 Task: Create in the project TractLine and in the Backlog issue 'Create a feature for users to track and manage their reading lists' a child issue 'Automated infrastructure security incident response optimization and remediation', and assign it to team member softage.1@softage.net.
Action: Mouse moved to (535, 445)
Screenshot: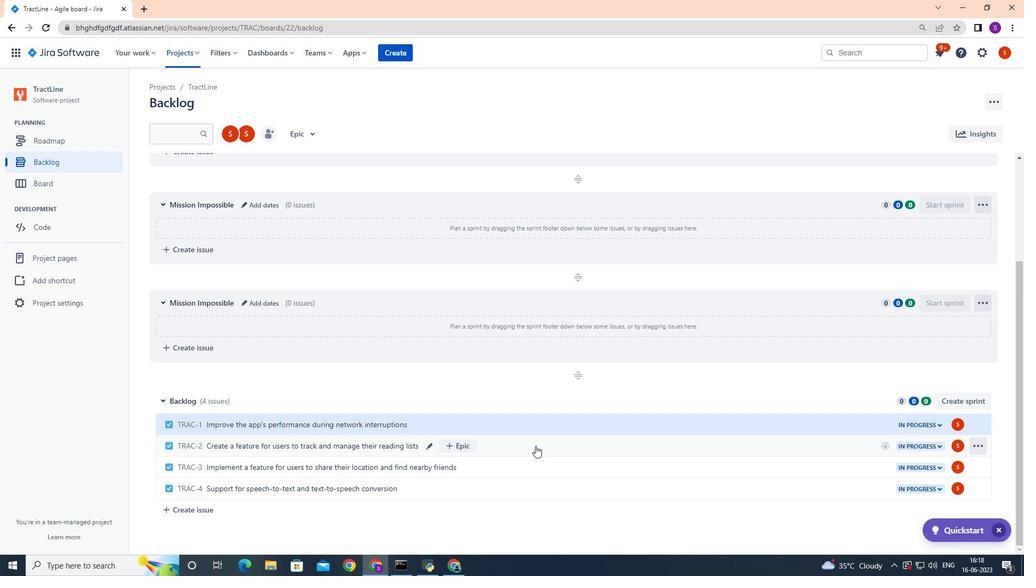 
Action: Mouse pressed left at (535, 445)
Screenshot: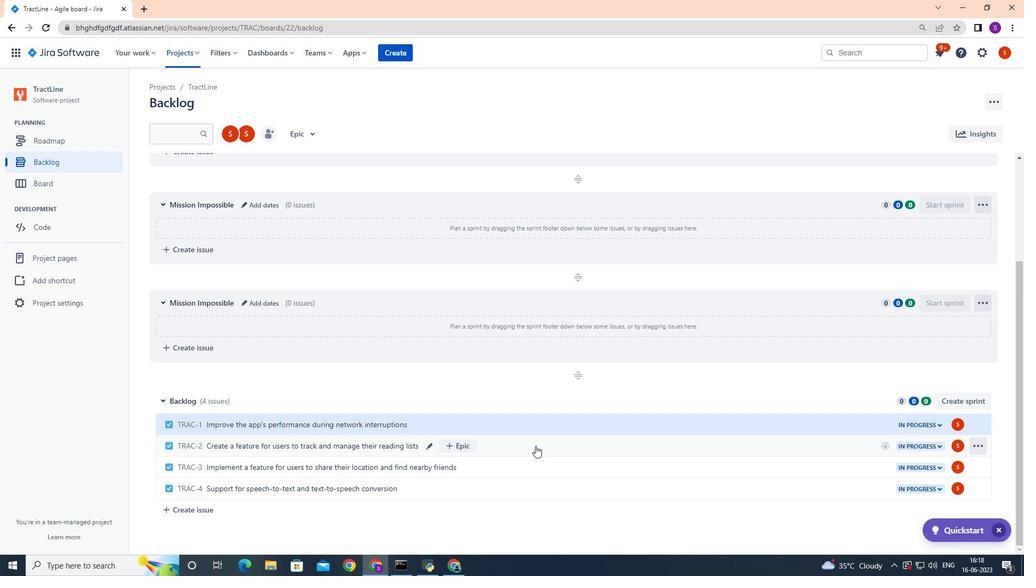 
Action: Mouse moved to (833, 227)
Screenshot: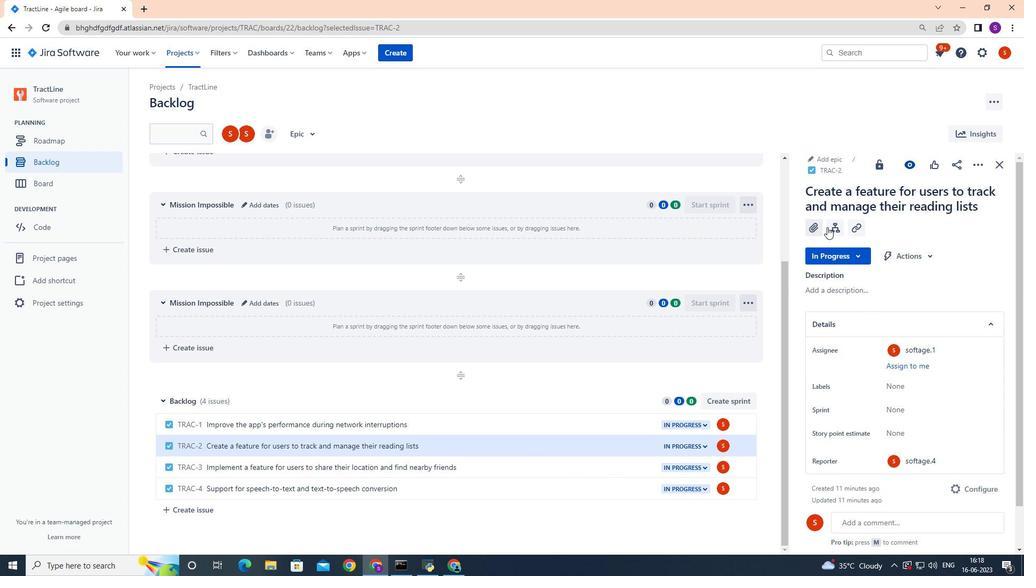 
Action: Mouse pressed left at (833, 227)
Screenshot: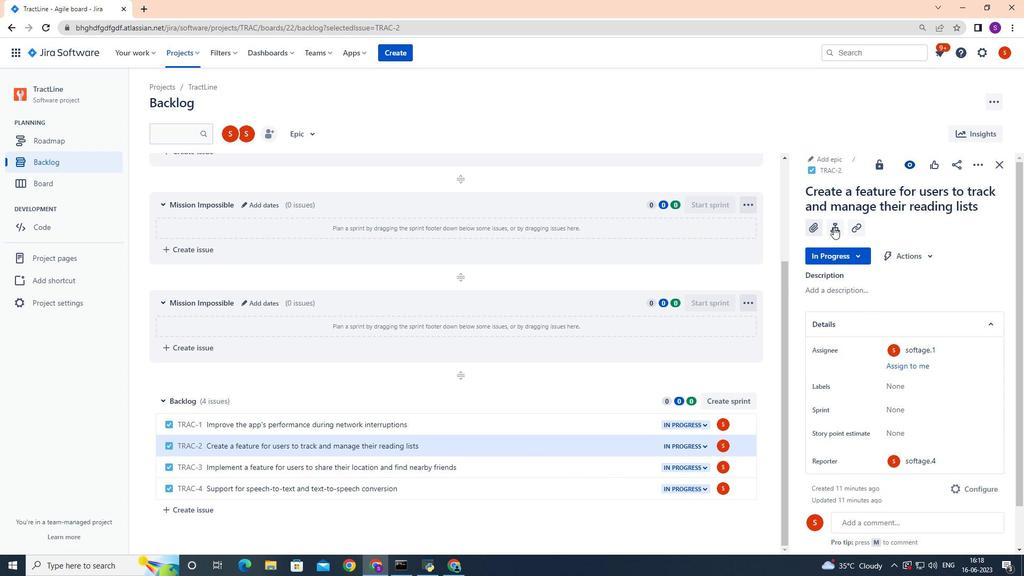 
Action: Mouse moved to (861, 337)
Screenshot: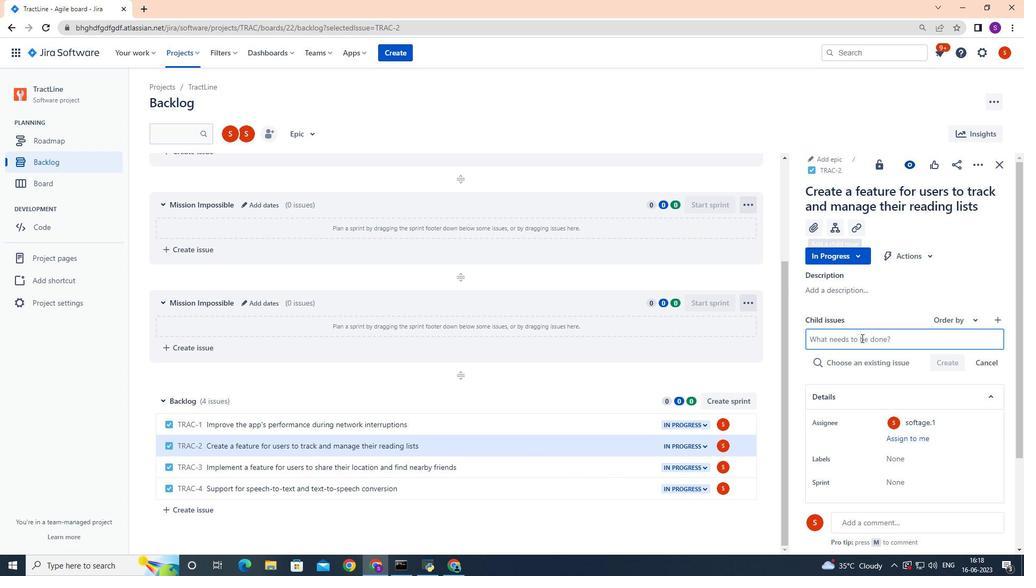 
Action: Key pressed <Key.shift>Automated<Key.space>infrastructure<Key.space>security<Key.space>incident<Key.space>response<Key.space>optimization<Key.space>and<Key.space>remediation<Key.enter>
Screenshot: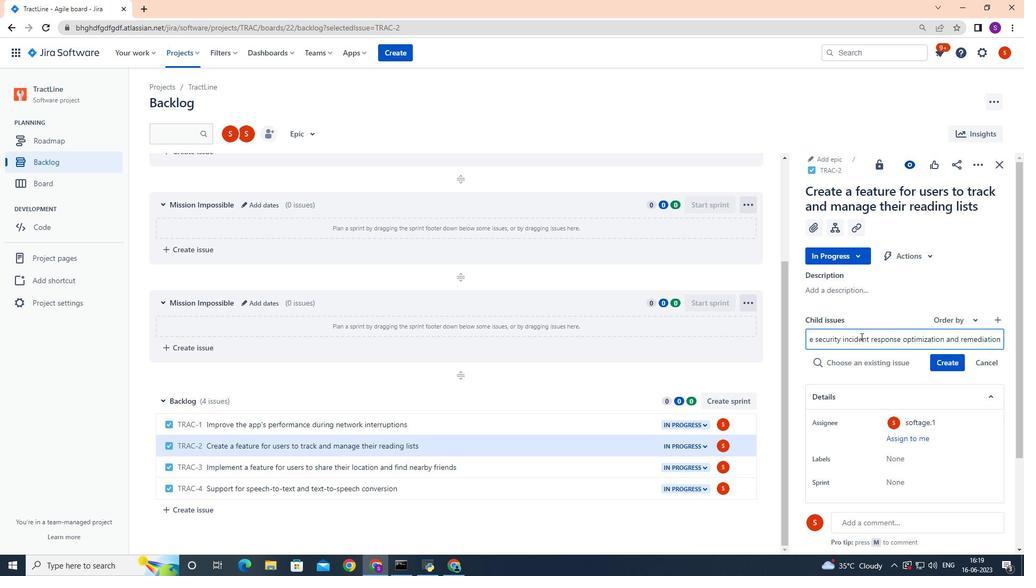 
Action: Mouse moved to (957, 343)
Screenshot: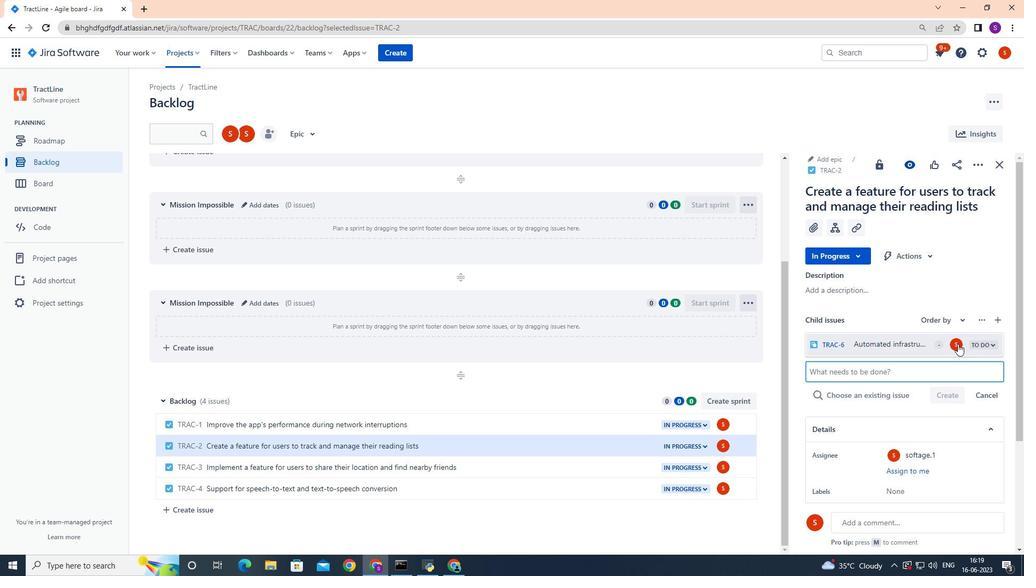 
Action: Mouse pressed left at (957, 343)
Screenshot: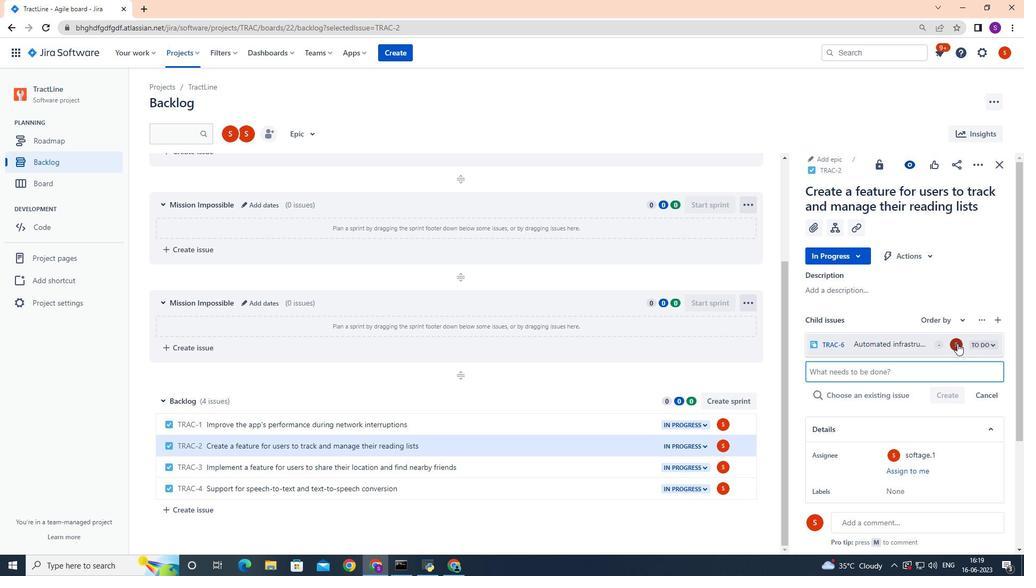 
Action: Key pressed softge<Key.backspace><Key.backspace>tage<Key.shift>@1
Screenshot: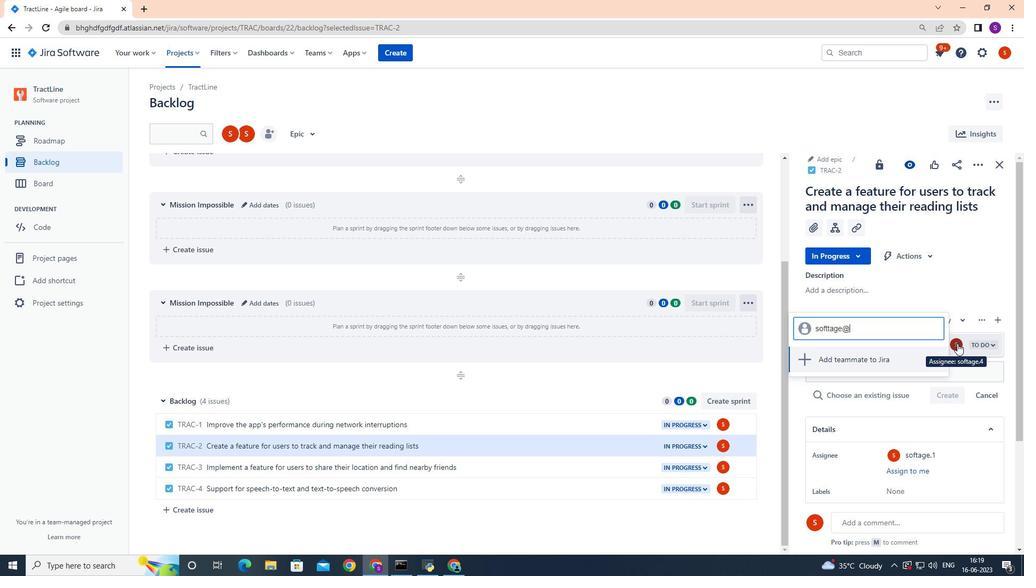 
Action: Mouse moved to (870, 344)
Screenshot: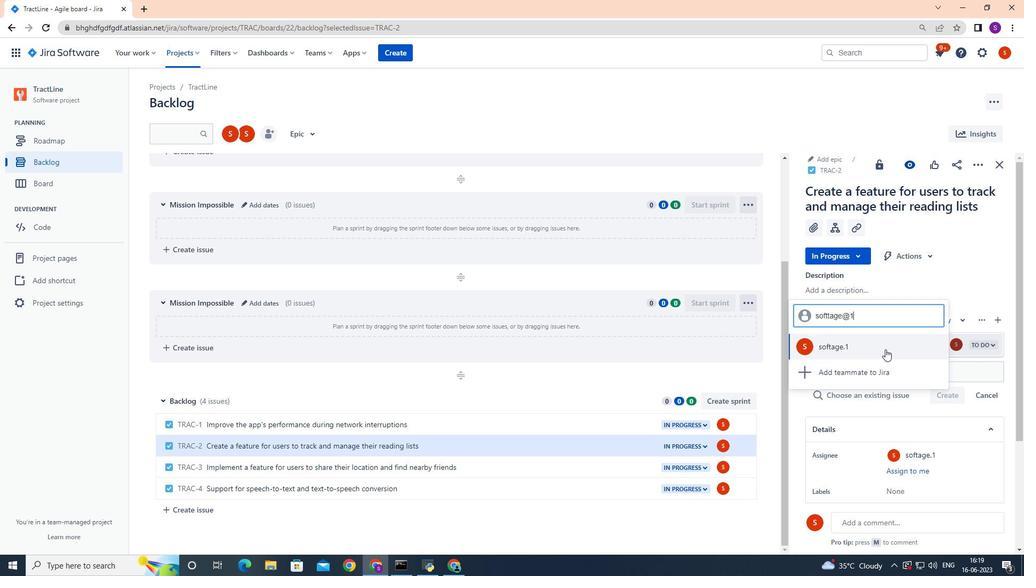 
Action: Mouse pressed left at (870, 344)
Screenshot: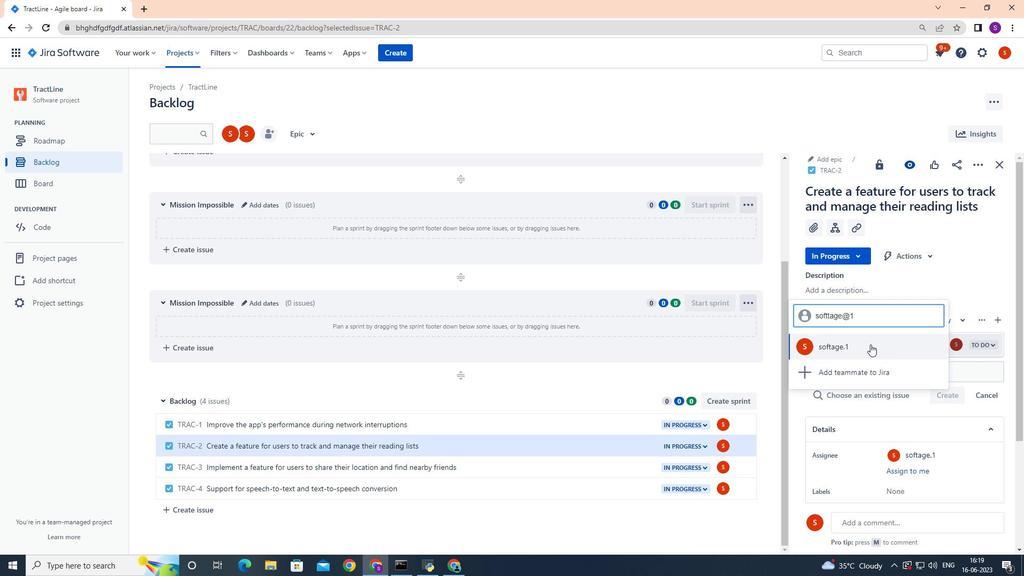 
Action: Mouse moved to (926, 295)
Screenshot: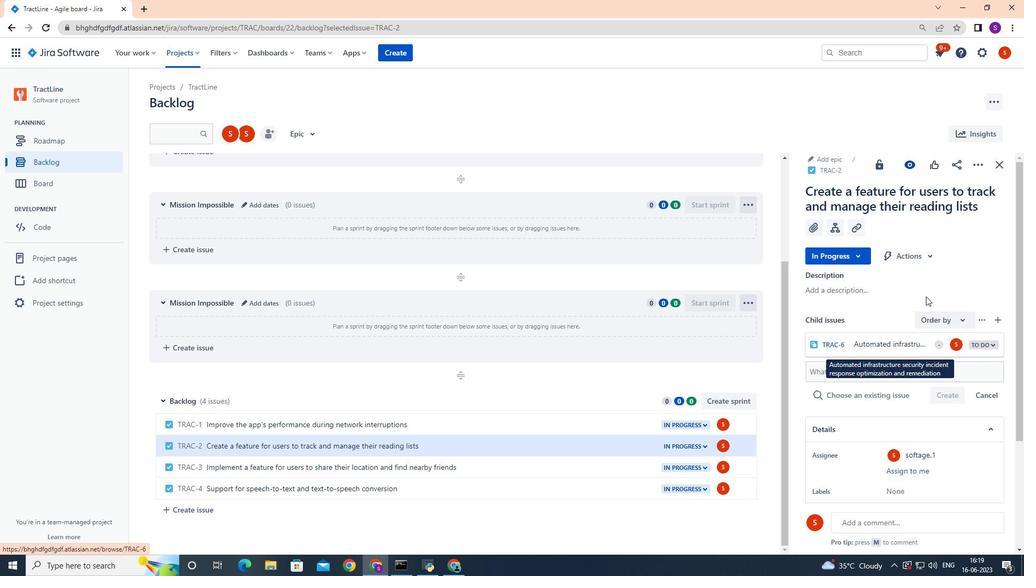 
